 Task: Add an event with the title Second Sales Team Strategy Discussion, date '2024/05/25', time 9:40 AM to 11:40 AMand add a description: The Sales Techniques training session is a comprehensive and interactive workshop designed to equip sales professionals with effective strategies, skills, and tactics to enhance their sales performance and achieve greater success in their roles. This session focuses on developing a deep understanding of customer needs, building strong relationships, and closing deals through persuasive and customer-centric approaches., put the event into Red category . Add location for the event as: 789 Promenade des Anglais, Nice, France, logged in from the account softage.7@softage.netand send the event invitation to softage.4@softage.net and softage.5@softage.net. Set a reminder for the event 15 minutes before
Action: Mouse moved to (84, 105)
Screenshot: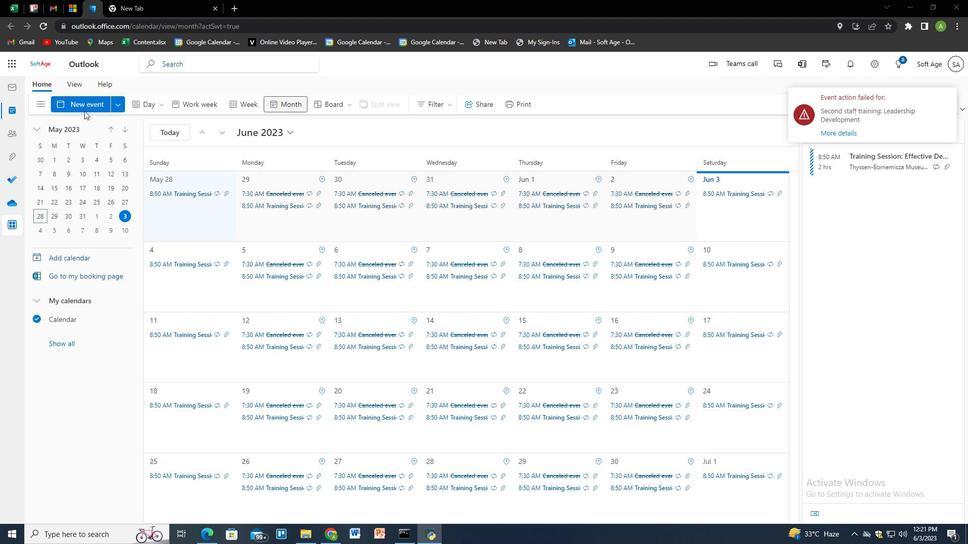 
Action: Mouse pressed left at (84, 105)
Screenshot: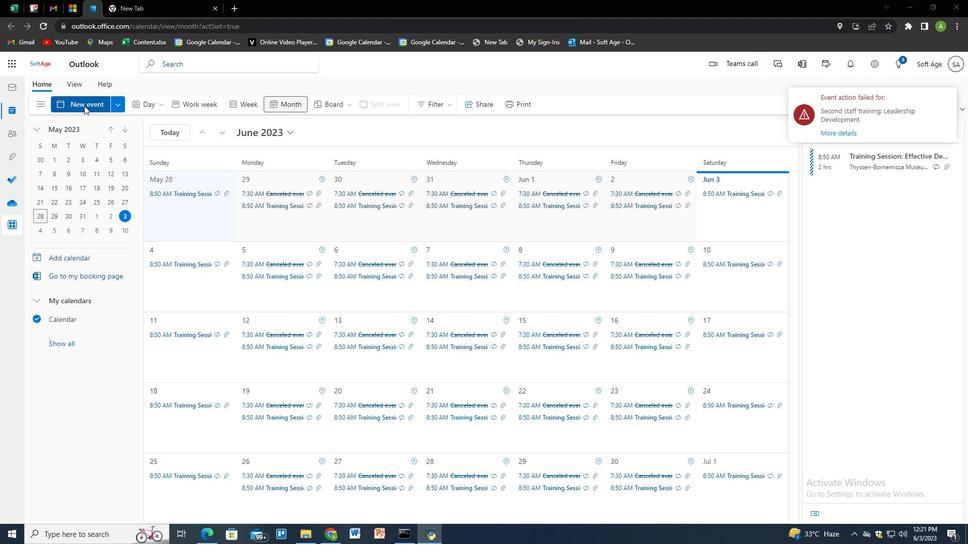 
Action: Mouse moved to (350, 166)
Screenshot: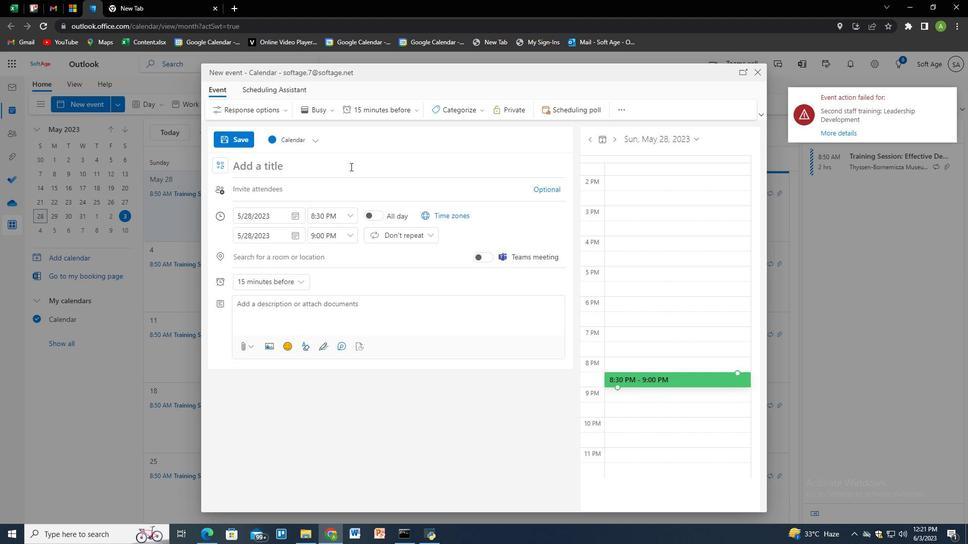 
Action: Mouse pressed left at (350, 166)
Screenshot: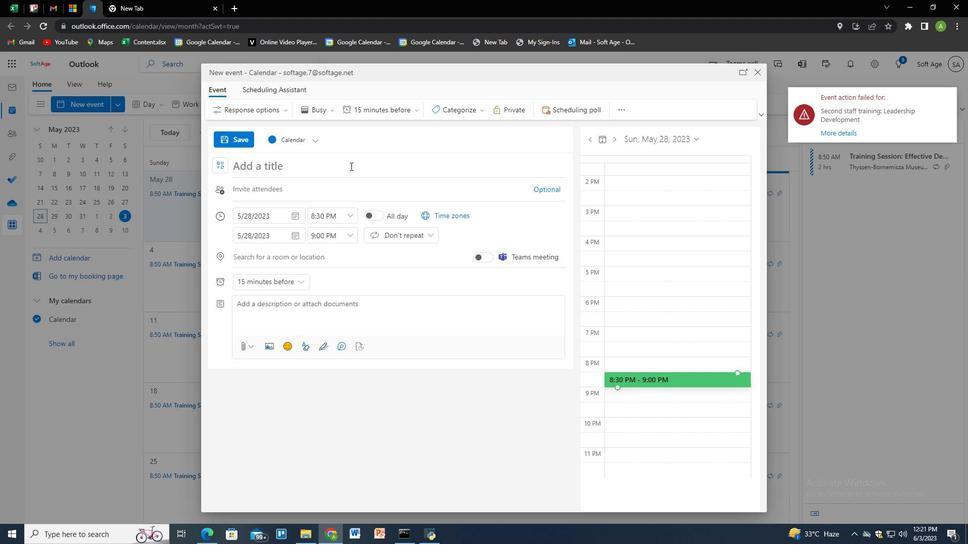 
Action: Key pressed <Key.shift>Second<Key.space><Key.shift>Sales<Key.space><Key.shift>Team<Key.space><Key.shift>Strategy<Key.space><Key.shift>Discussion<Key.tab><Key.tab><Key.tab>
Screenshot: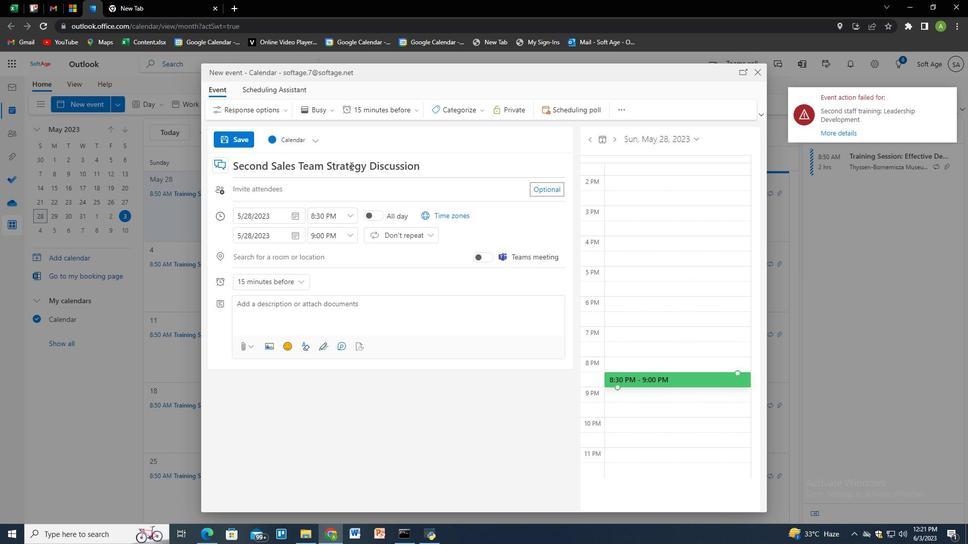 
Action: Mouse moved to (294, 213)
Screenshot: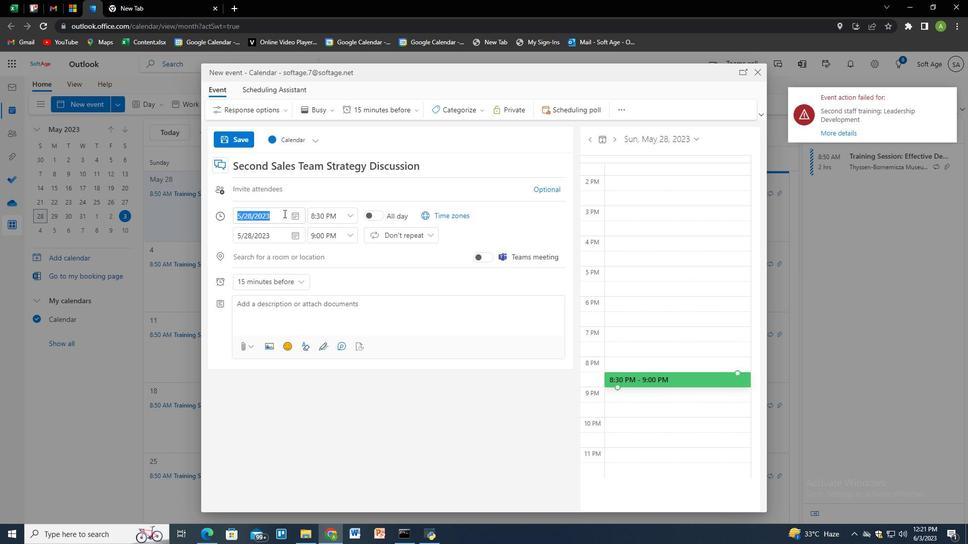 
Action: Mouse pressed left at (294, 213)
Screenshot: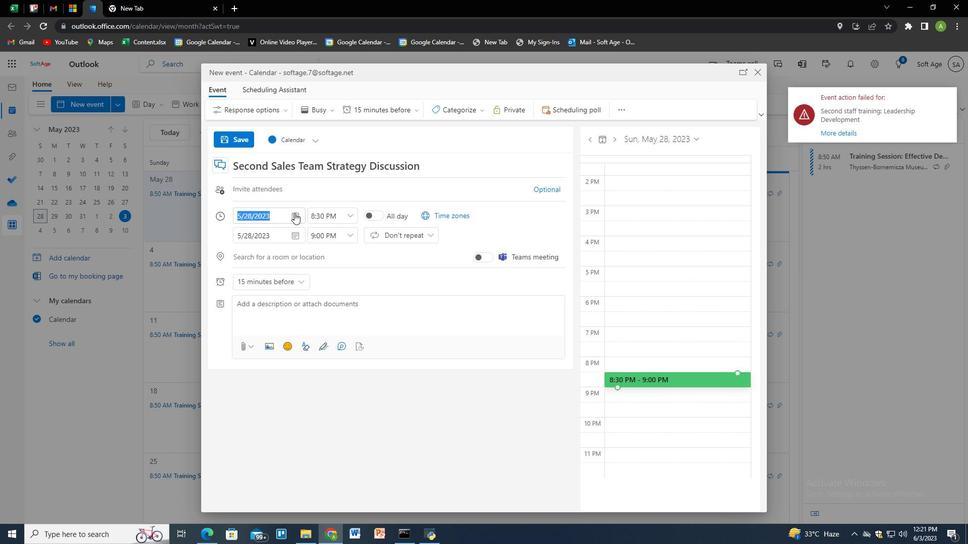
Action: Mouse moved to (275, 233)
Screenshot: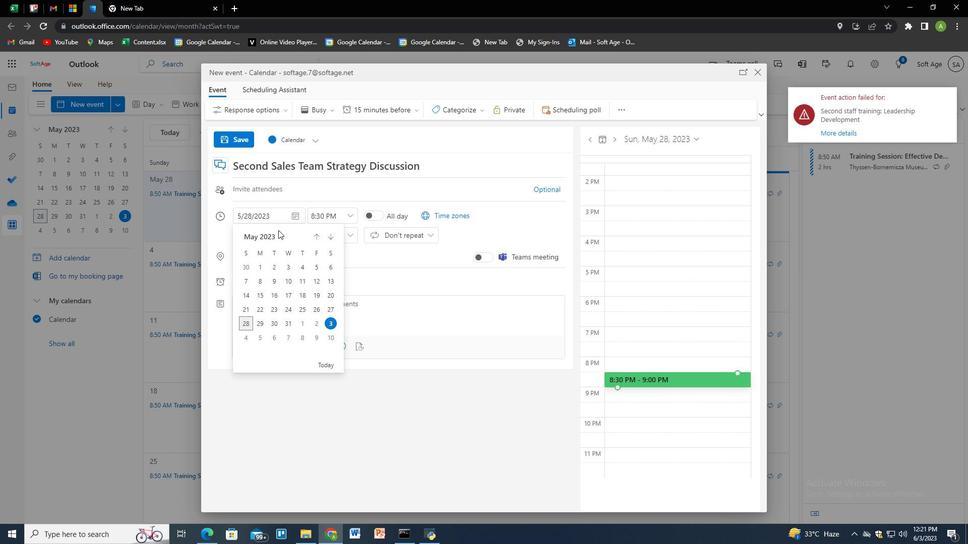 
Action: Mouse pressed left at (275, 233)
Screenshot: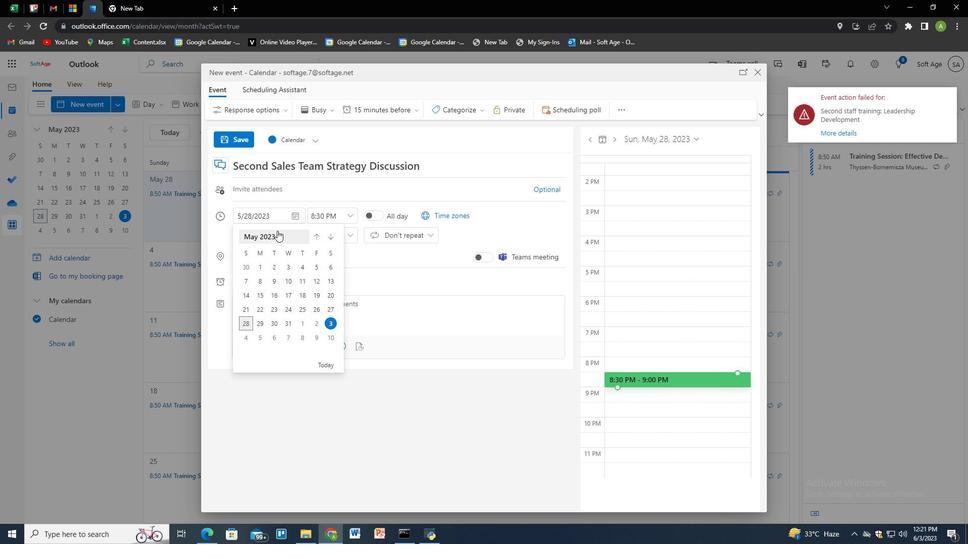 
Action: Mouse pressed left at (275, 233)
Screenshot: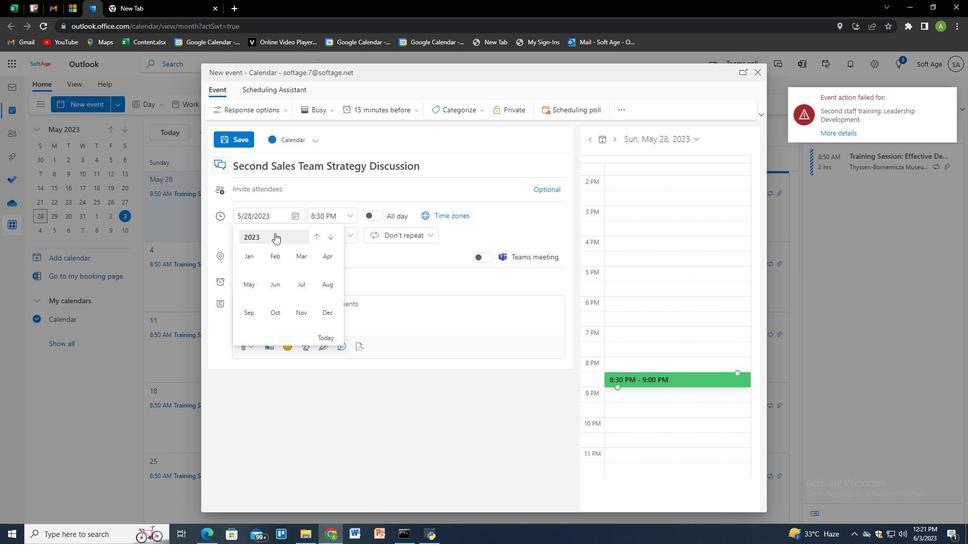 
Action: Mouse moved to (249, 287)
Screenshot: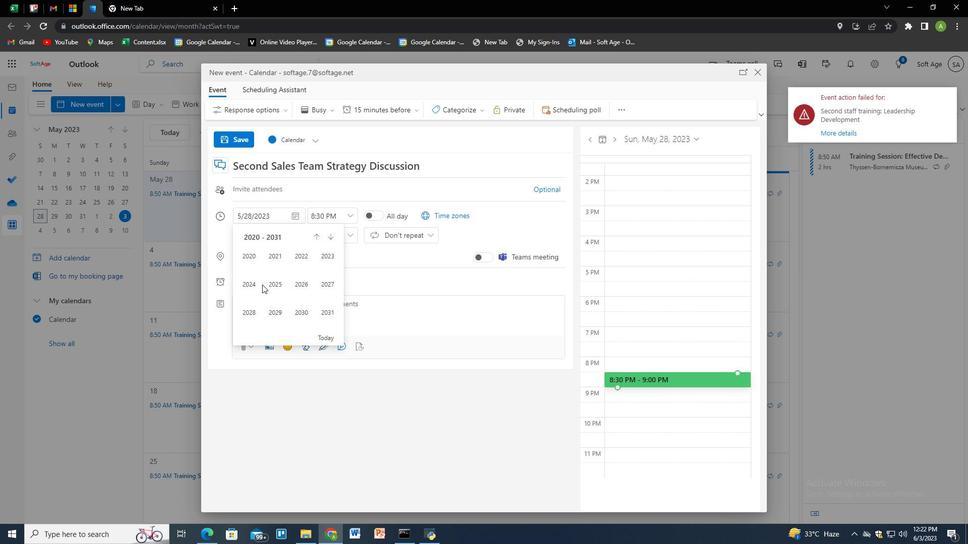 
Action: Mouse pressed left at (249, 287)
Screenshot: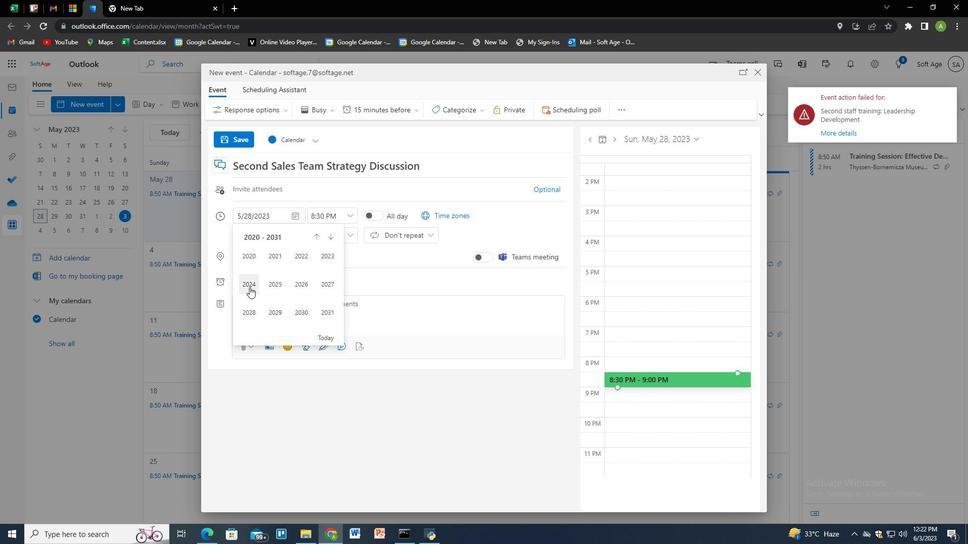 
Action: Mouse moved to (252, 282)
Screenshot: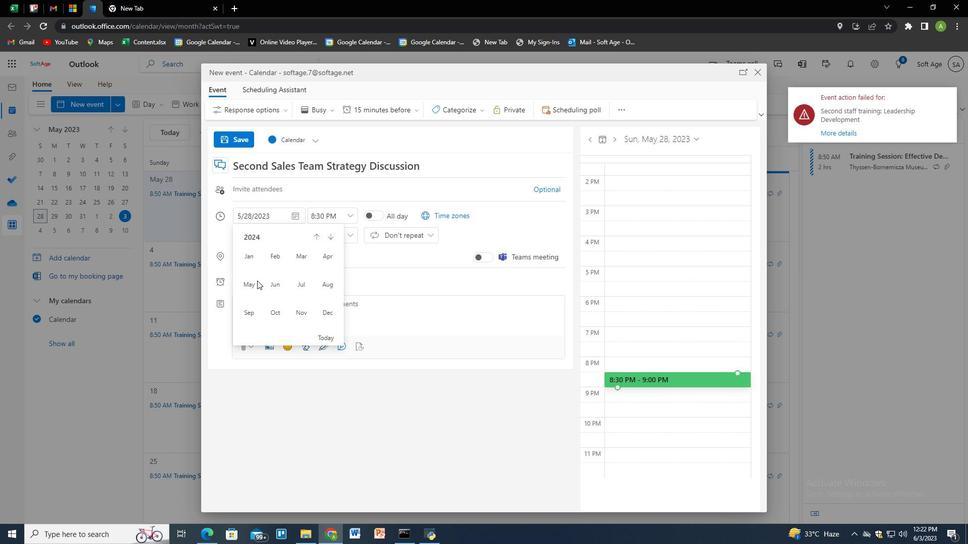
Action: Mouse pressed left at (252, 282)
Screenshot: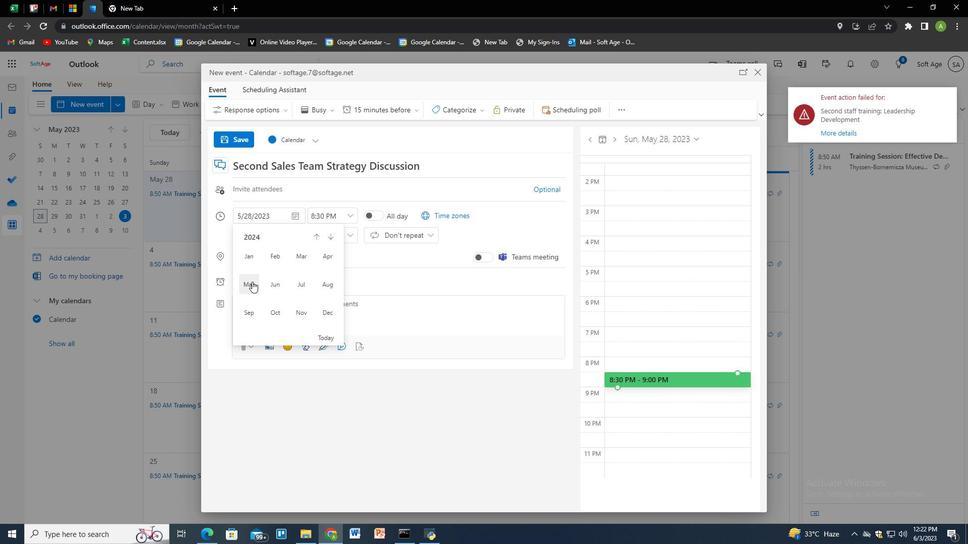 
Action: Mouse moved to (332, 310)
Screenshot: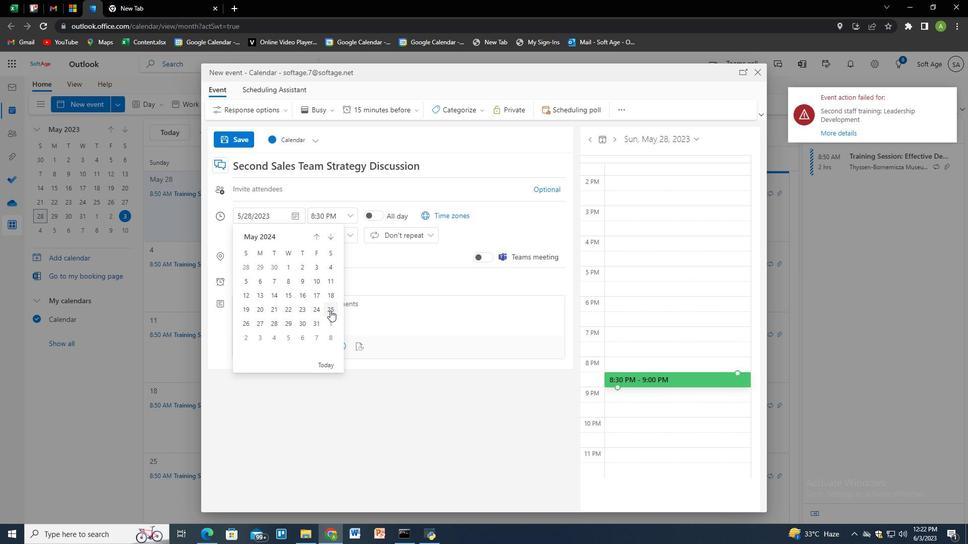 
Action: Mouse pressed left at (332, 310)
Screenshot: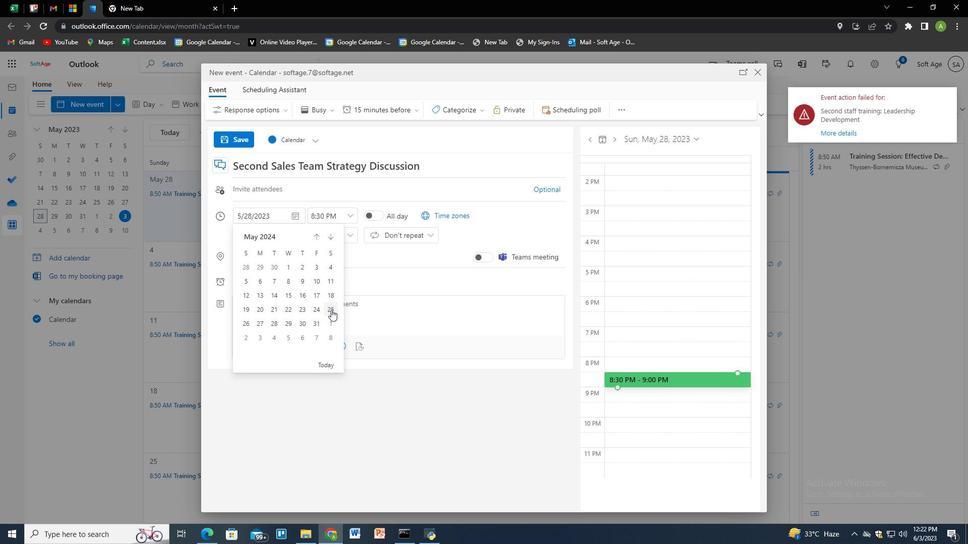 
Action: Mouse moved to (324, 217)
Screenshot: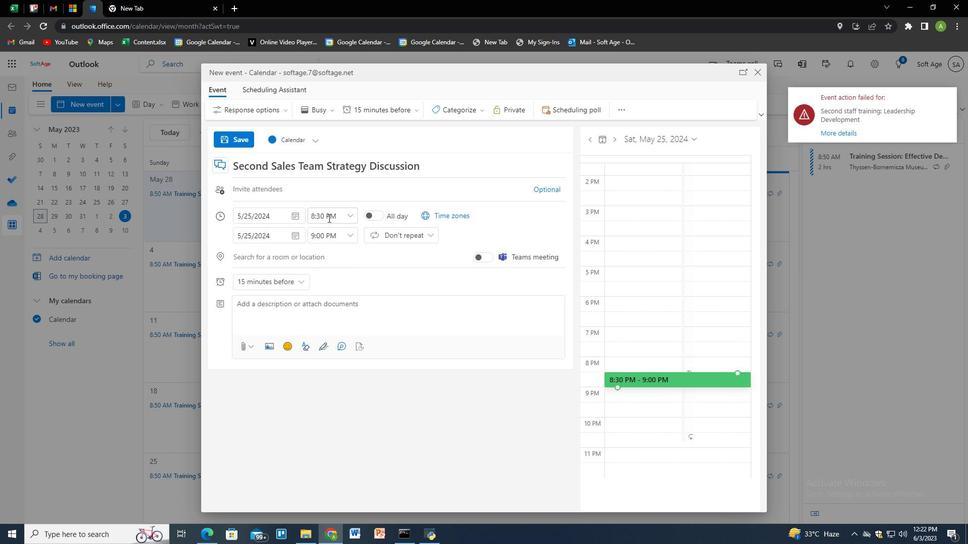 
Action: Mouse pressed left at (324, 217)
Screenshot: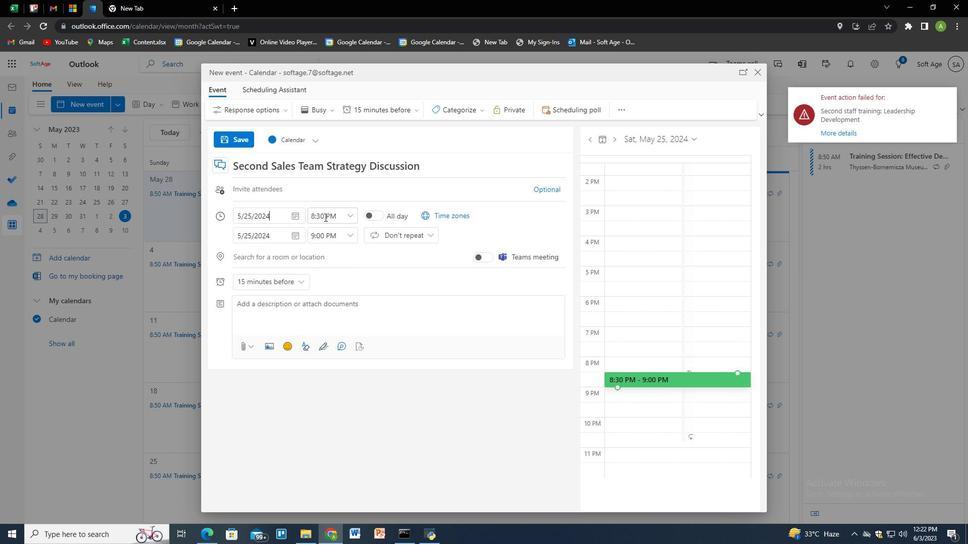 
Action: Mouse pressed left at (324, 217)
Screenshot: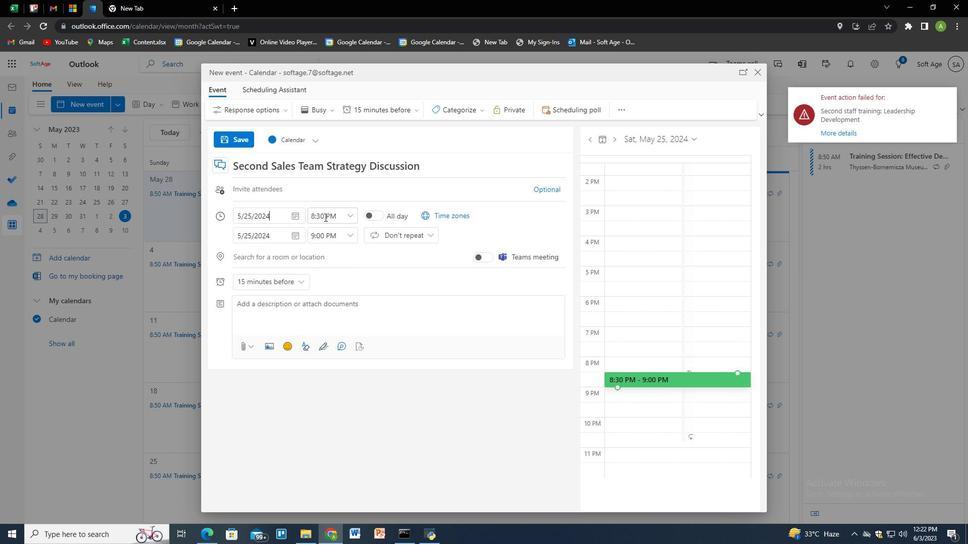 
Action: Key pressed 9<Key.shift>:40<Key.space><Key.shift>AM
Screenshot: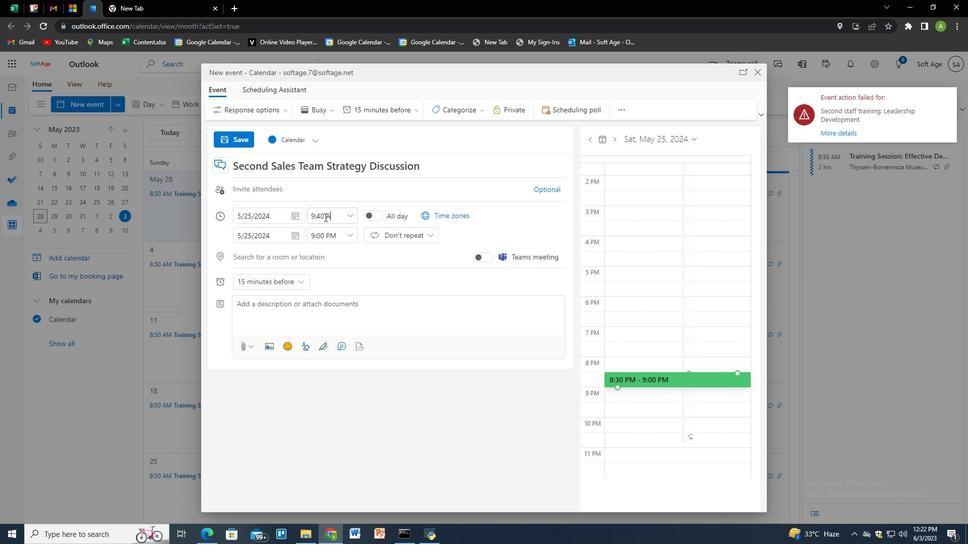 
Action: Mouse moved to (320, 233)
Screenshot: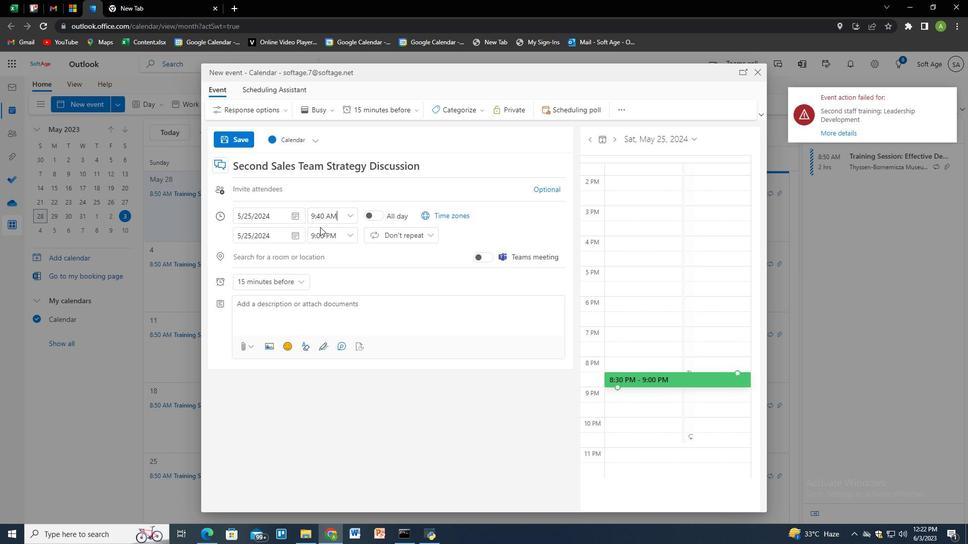 
Action: Mouse pressed left at (320, 233)
Screenshot: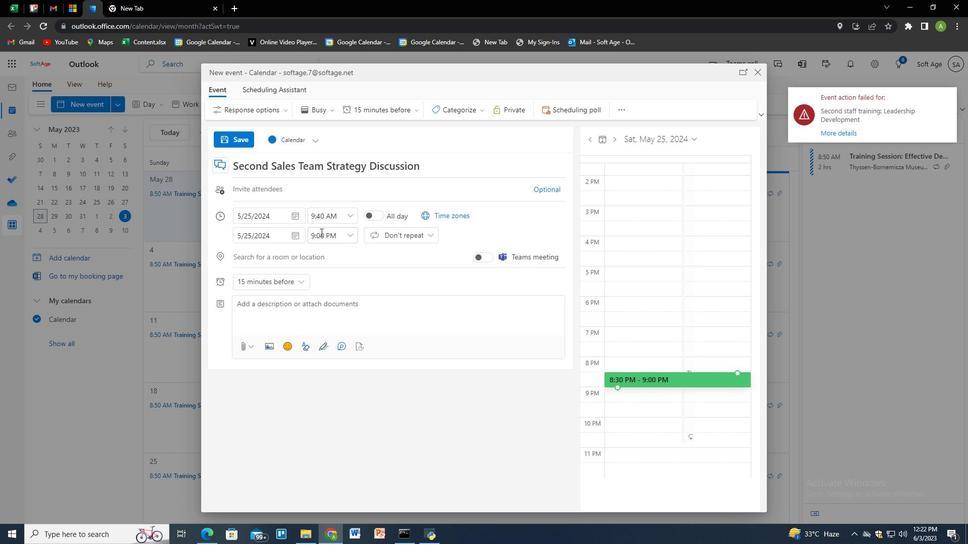 
Action: Mouse pressed left at (320, 233)
Screenshot: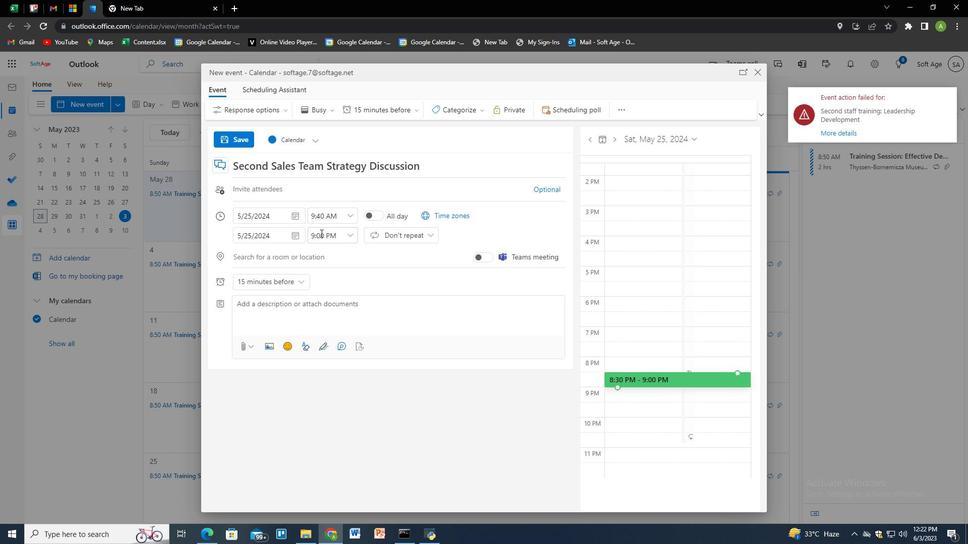 
Action: Mouse pressed left at (320, 233)
Screenshot: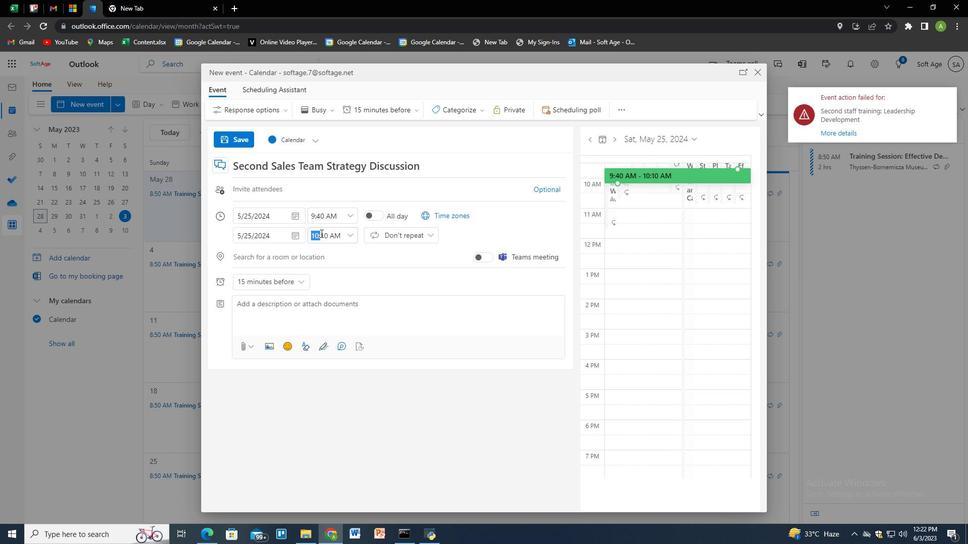 
Action: Mouse moved to (322, 234)
Screenshot: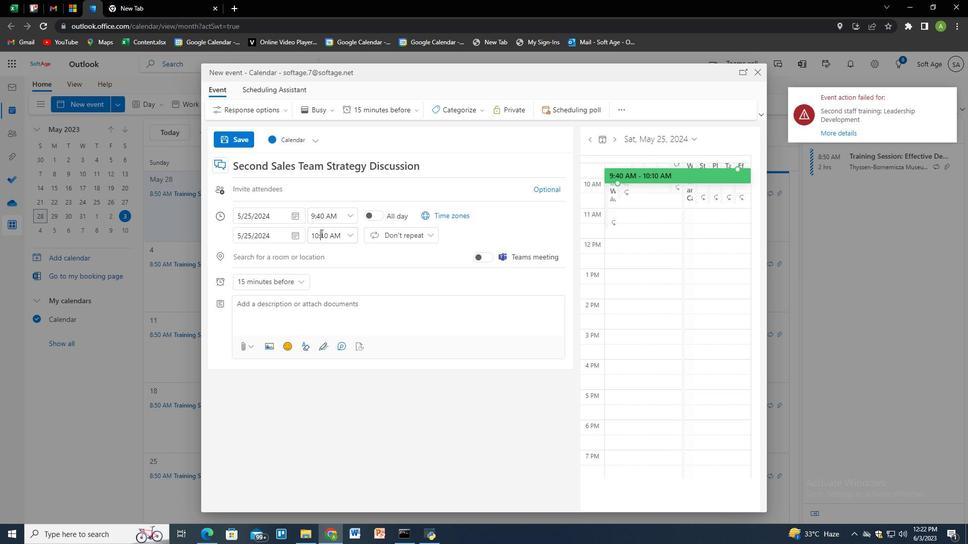 
Action: Mouse pressed left at (322, 234)
Screenshot: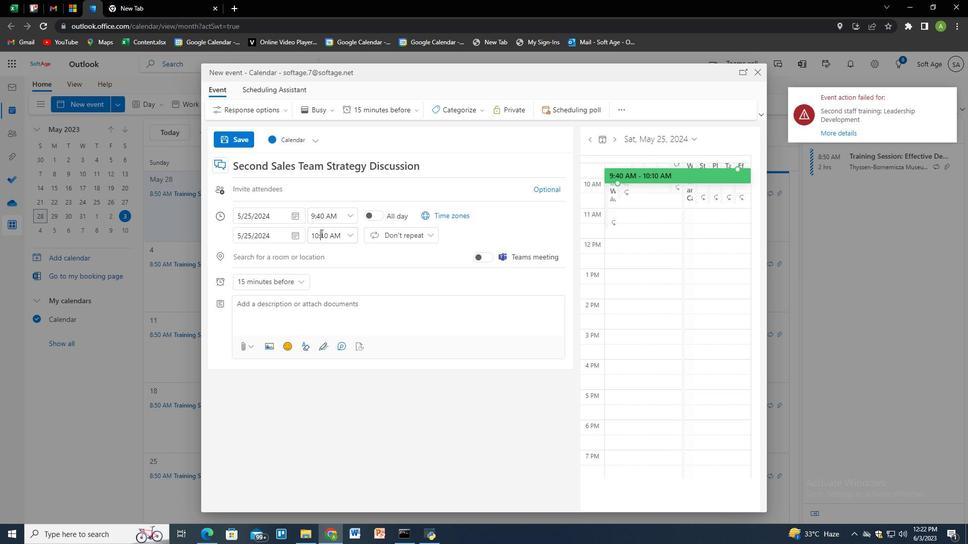 
Action: Mouse pressed left at (322, 234)
Screenshot: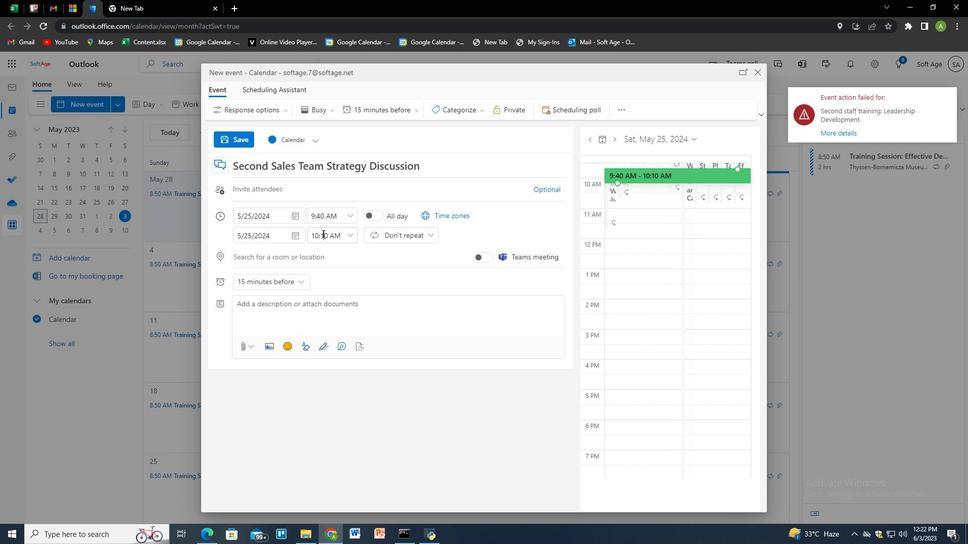 
Action: Mouse pressed left at (322, 234)
Screenshot: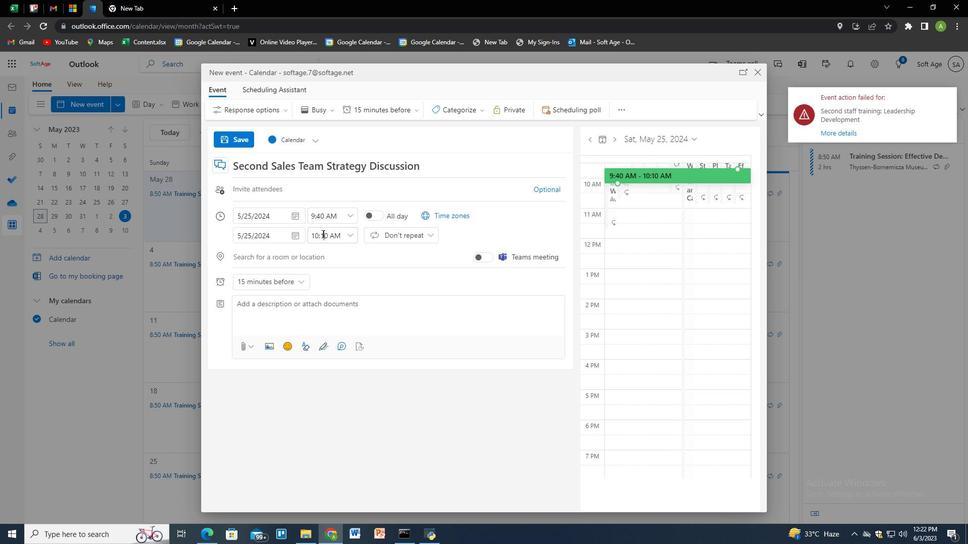 
Action: Mouse moved to (319, 236)
Screenshot: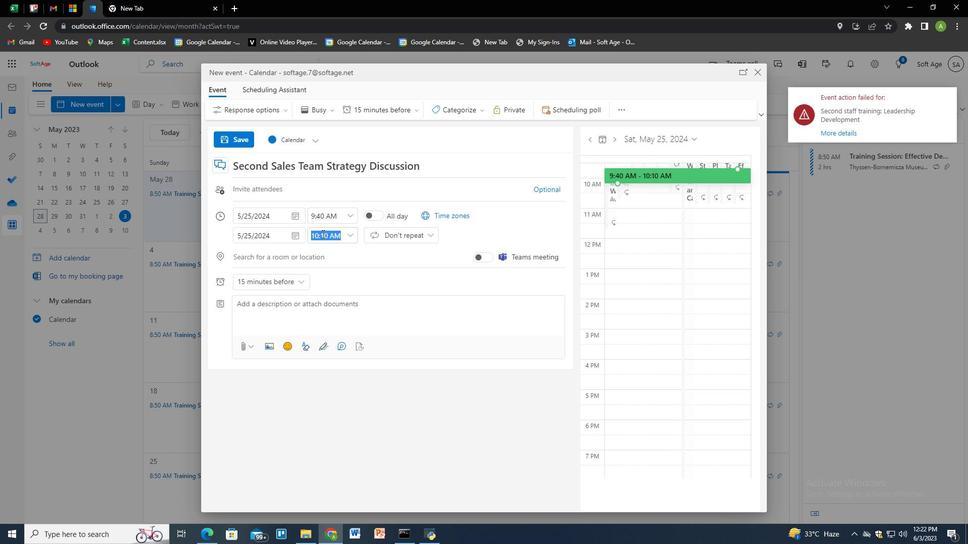 
Action: Key pressed <Key.shift><Key.end><Key.shift><Key.end><Key.shift><Key.shift_r><Key.home>11<Key.shift>:<Key.shift>$<Key.backspace><Key.shift><Key.left><Key.shift><Key.right>43<Key.backspace>0<Key.space><Key.shift>AMM<Key.tab><Key.tab><Key.tab><Key.tab><Key.tab><Key.tab><Key.tab><Key.shift>The<Key.space><Key.shift>Sales<Key.space><Key.shift><Key.shift>Techniques<Key.space>training<Key.space>session<Key.space>is<Key.space>a<Key.space>comprehensive<Key.space>and<Key.space>interactive<Key.space>workshop<Key.space>designed<Key.space>to<Key.space>equip<Key.space>sales<Key.space><Key.shift>PROFESSIONALS<Key.space>WITH<Key.space>EFFECTIVE<Key.space>STRATEGIES,<Key.space>SKILLSM<Key.backspace>,<Key.space>AND<Key.space>TACTICS<Key.space>TO<Key.space>ENCHANCE<Key.backspace><Key.backspace><Key.backspace><Key.backspace><Key.backspace>HANCE<Key.backspace><Key.backspace><Key.backspace><Key.backspace><Key.backspace><Key.backspace>HANCE<Key.space>THERI<Key.backspace><Key.backspace>IR<Key.space>SALES<Key.space>PRER<Key.backspace><Key.backspace><Key.backspace>ERFORMANCE<Key.space>AND<Key.space>ACHIEVE<Key.space>GREATER<Key.space>SUCCESS<Key.space>IN<Key.space>THEIR<Key.space>ROLES.<Key.space><Key.shift>This<Key.space>sesssion<Key.space>fo<Key.backspace><Key.backspace><Key.backspace><Key.backspace><Key.backspace><Key.backspace><Key.backspace>ion<Key.space>focuses<Key.space>on<Key.space>developing<Key.space>a<Key.space>deepund<Key.backspace><Key.backspace><Key.backspace><Key.space>understanding<Key.space>of<Key.space>customer<Key.space>e<Key.backspace>needs,<Key.space>building<Key.space>strog<Key.backspace>ng<Key.space>relationships,<Key.space>n<Key.backspace>and<Key.space>closein<Key.backspace><Key.backspace><Key.backspace>ing<Key.space>deats<Key.backspace><Key.backspace>ls<Key.space>through<Key.space>persuacsu<Key.backspace><Key.backspace><Key.backspace>sive<Key.space>and<Key.space>customer-centric<Key.space>approc<Key.backspace>aches.
Screenshot: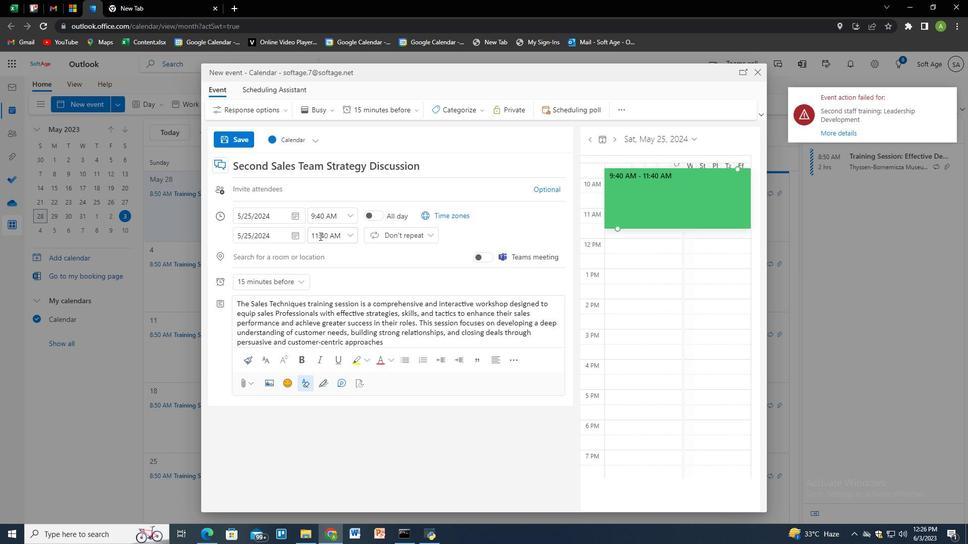 
Action: Mouse moved to (445, 112)
Screenshot: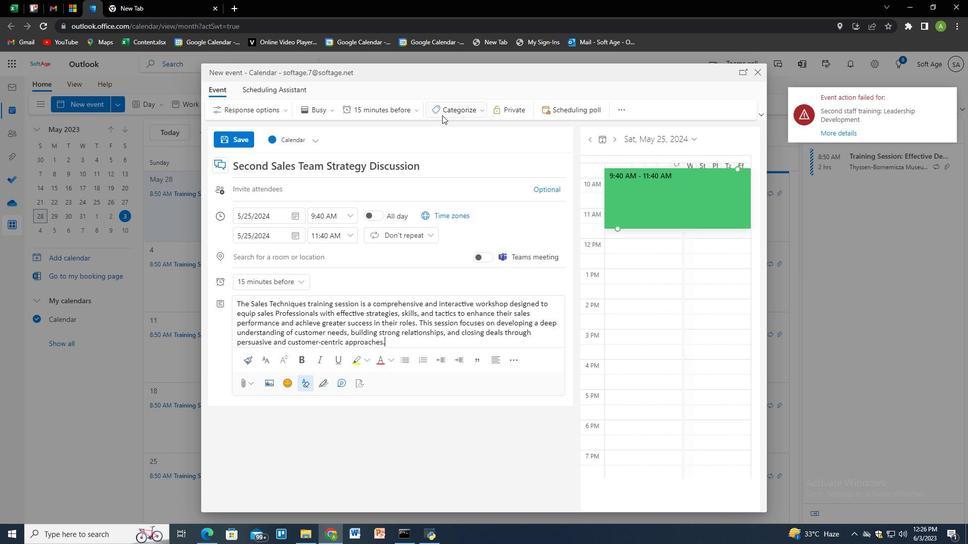 
Action: Mouse pressed left at (445, 112)
Screenshot: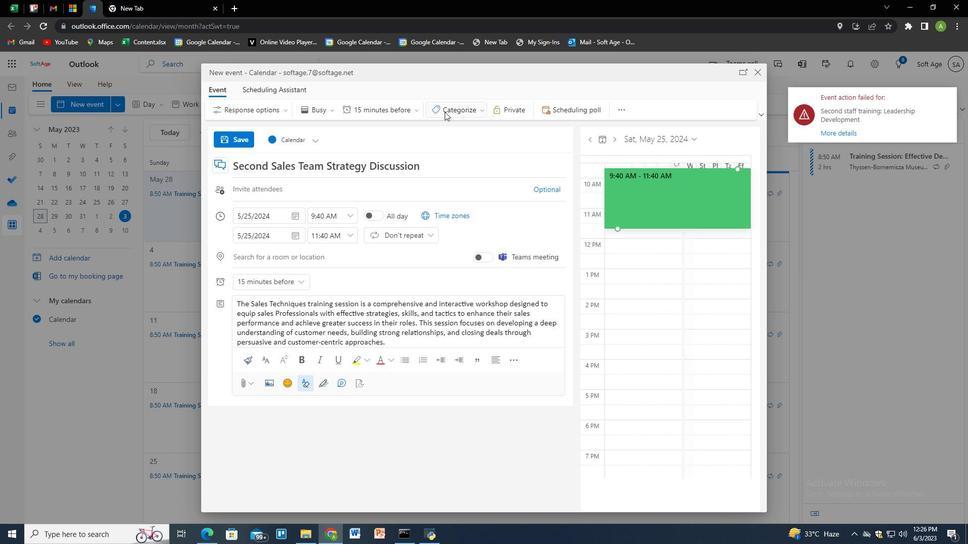 
Action: Mouse moved to (460, 193)
Screenshot: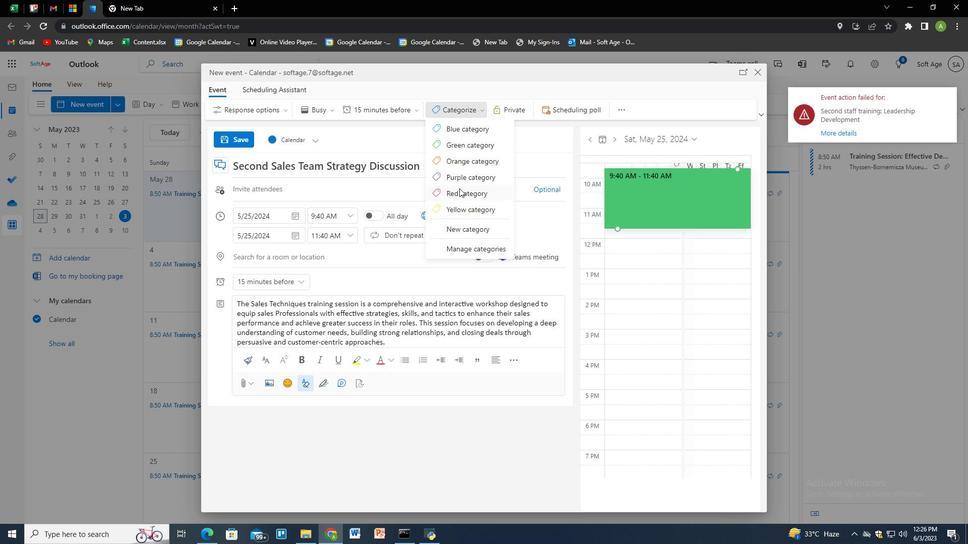 
Action: Mouse pressed left at (460, 193)
Screenshot: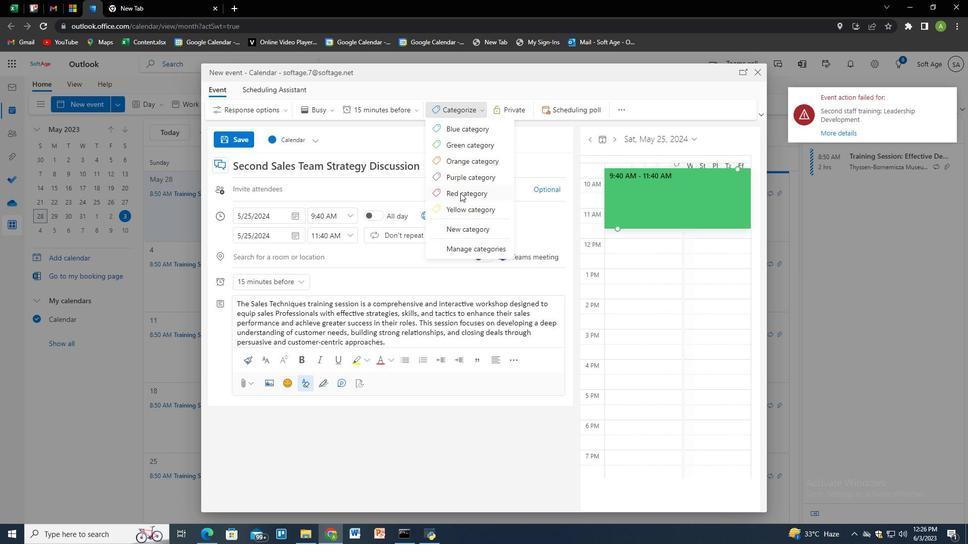 
Action: Mouse moved to (265, 254)
Screenshot: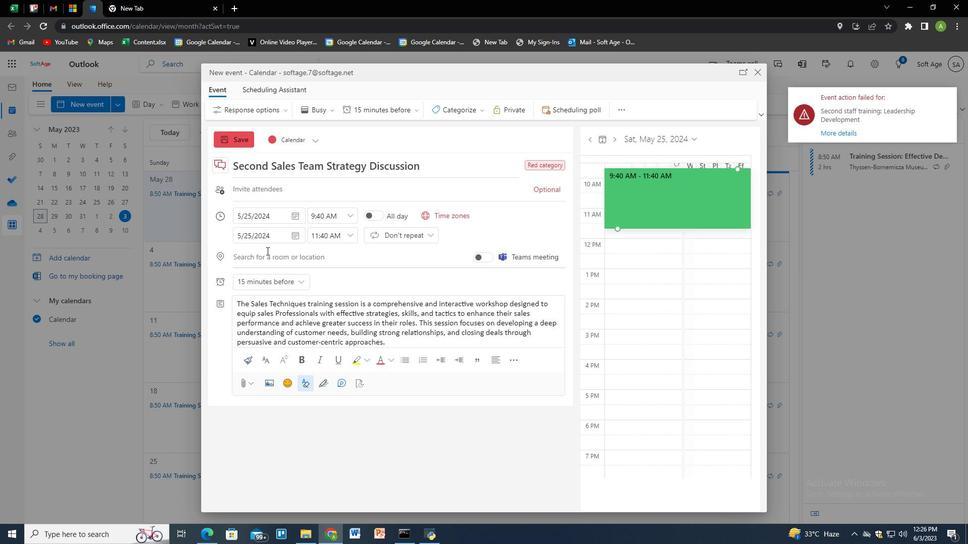 
Action: Mouse pressed left at (265, 254)
Screenshot: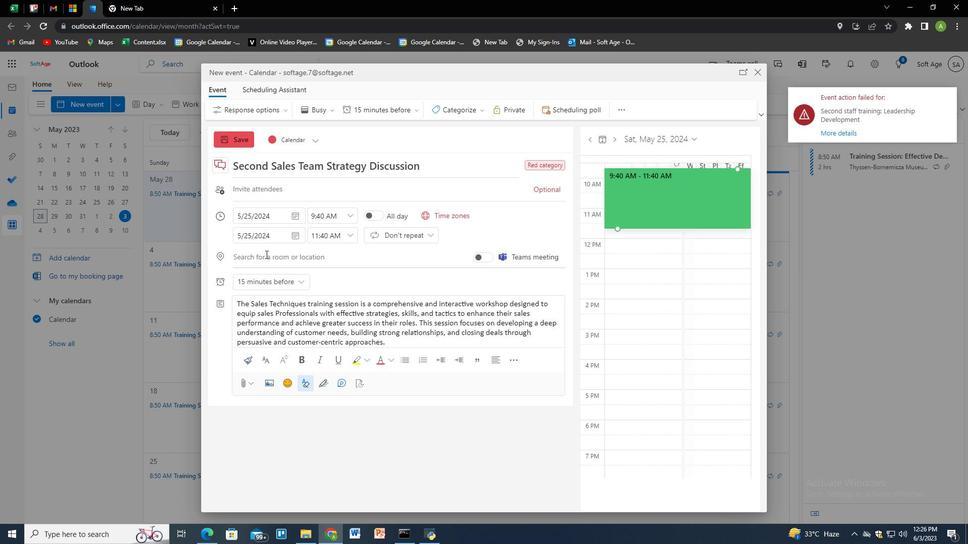 
Action: Key pressed sof<Key.backspace><Key.backspace><Key.backspace>789<Key.space><Key.shift>Promenade<Key.space>des<Key.space><Key.shift>Anglais,<Key.space><Key.shift>Nice,<Key.space><Key.shift>France,<Key.space><Key.backspace><Key.down><Key.enter>
Screenshot: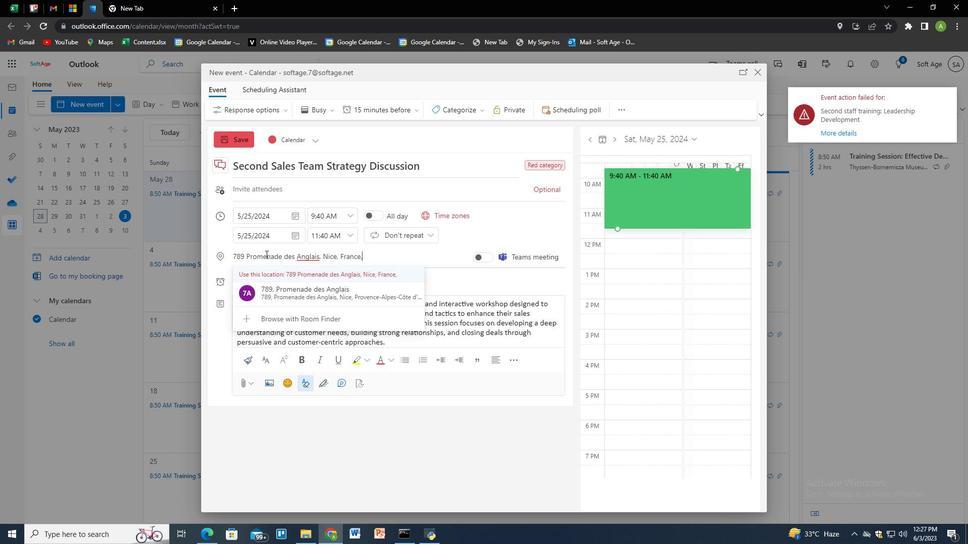
Action: Mouse moved to (287, 183)
Screenshot: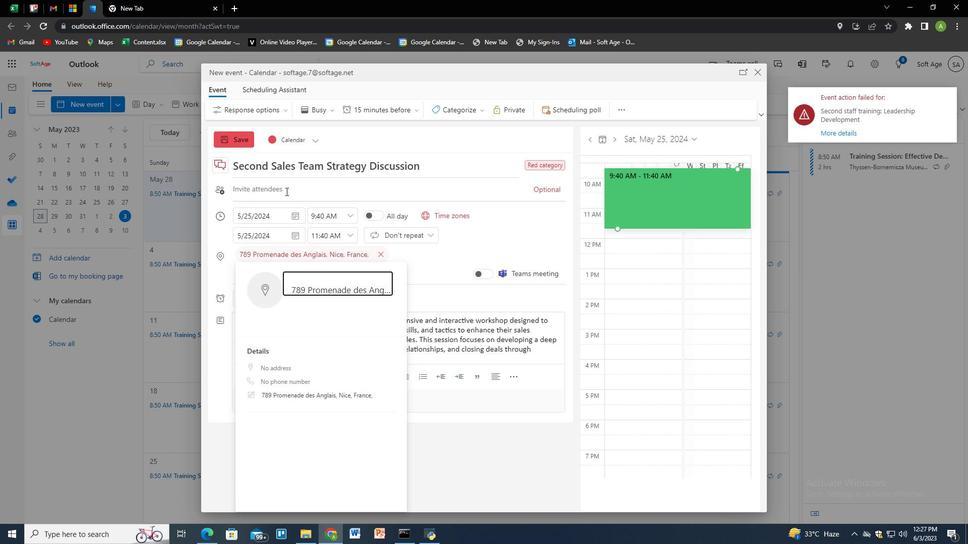 
Action: Mouse pressed left at (287, 183)
Screenshot: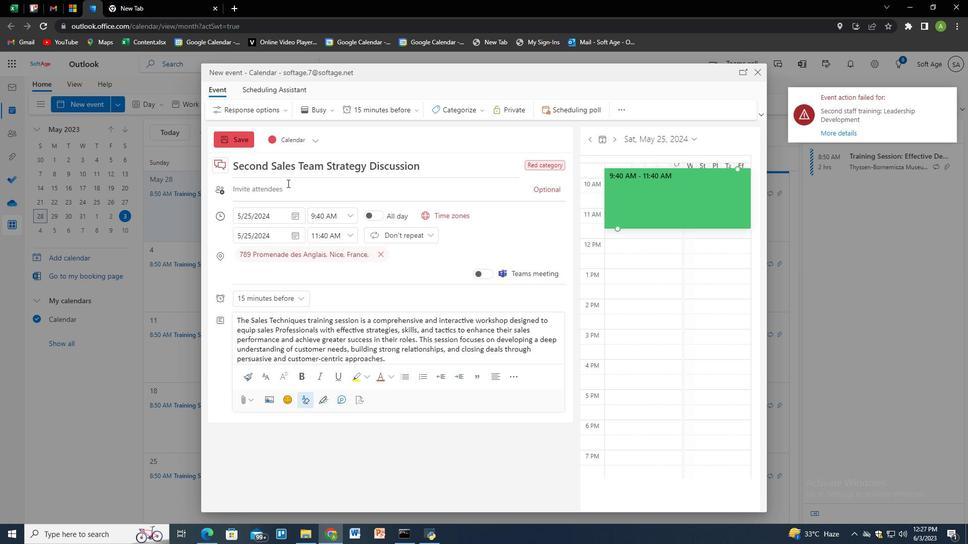 
Action: Key pressed softage.4<Key.shift>@softage.net<Key.enter>softage.5<Key.shift>@d<Key.backspace>softage.net<Key.enter>
Screenshot: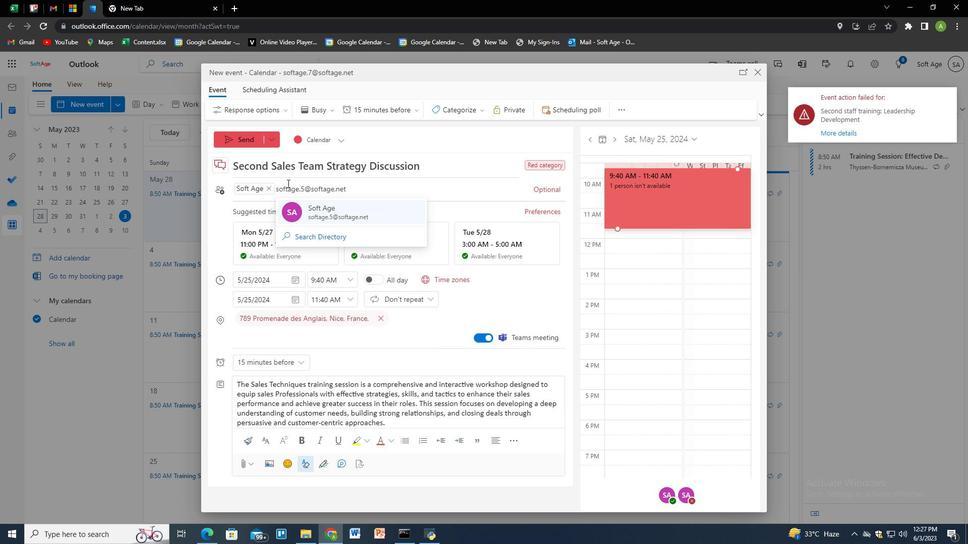 
Action: Mouse moved to (382, 117)
Screenshot: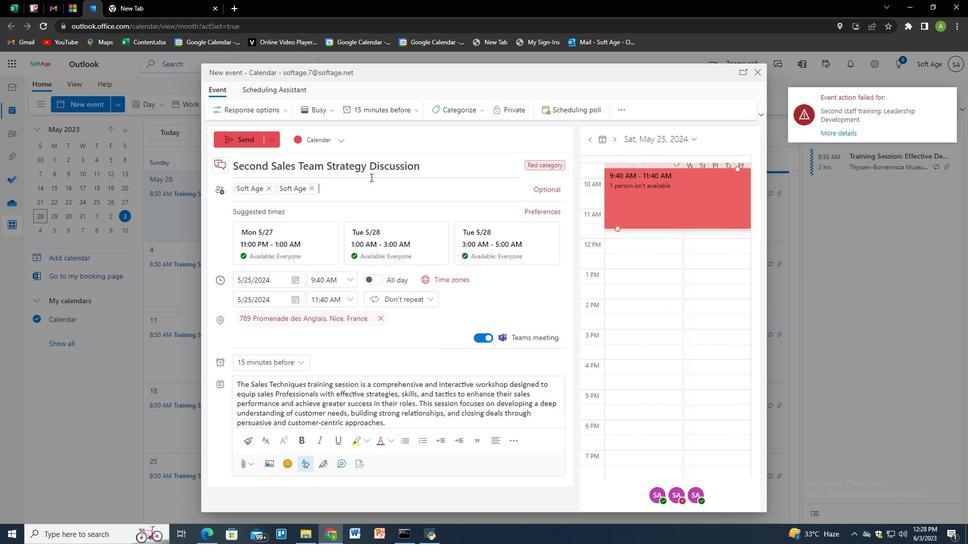 
Action: Mouse pressed left at (382, 117)
Screenshot: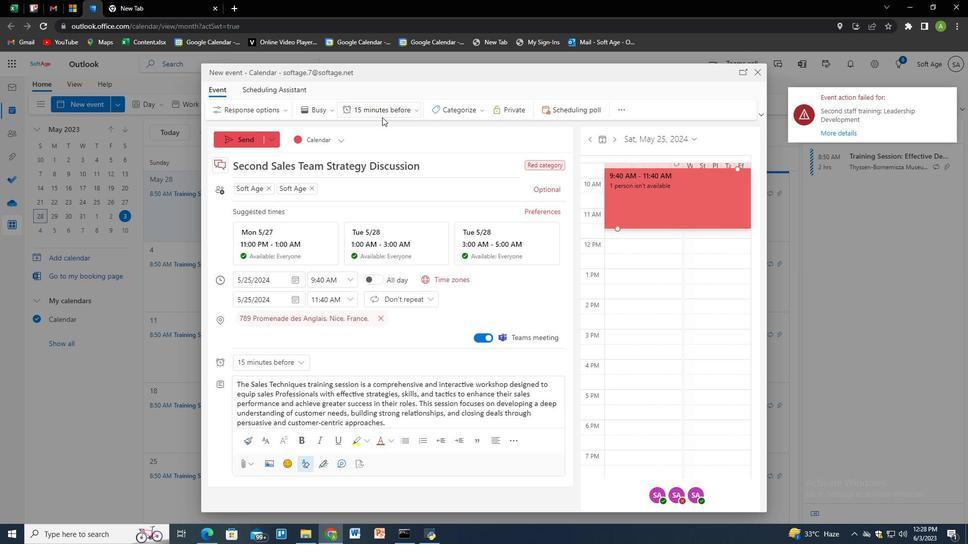 
Action: Mouse moved to (378, 181)
Screenshot: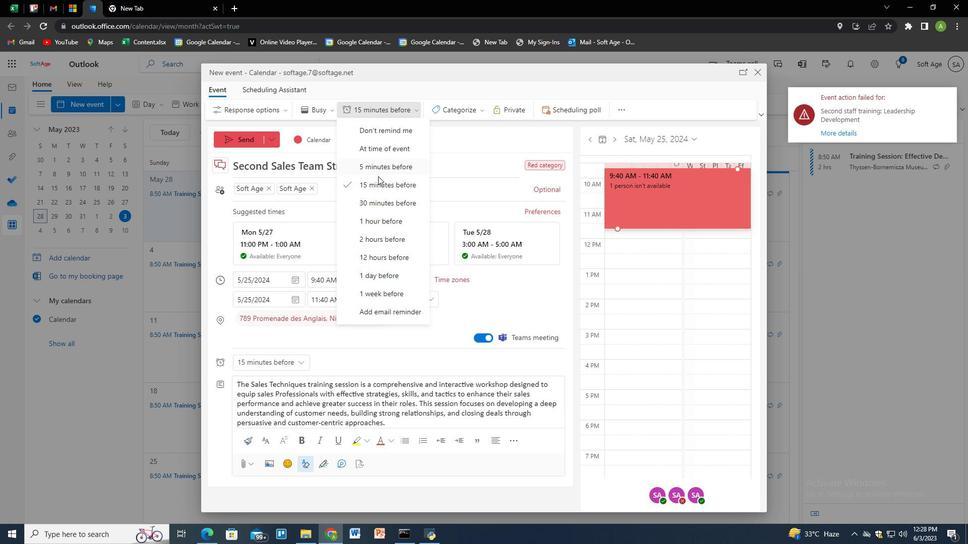 
Action: Mouse pressed left at (378, 181)
Screenshot: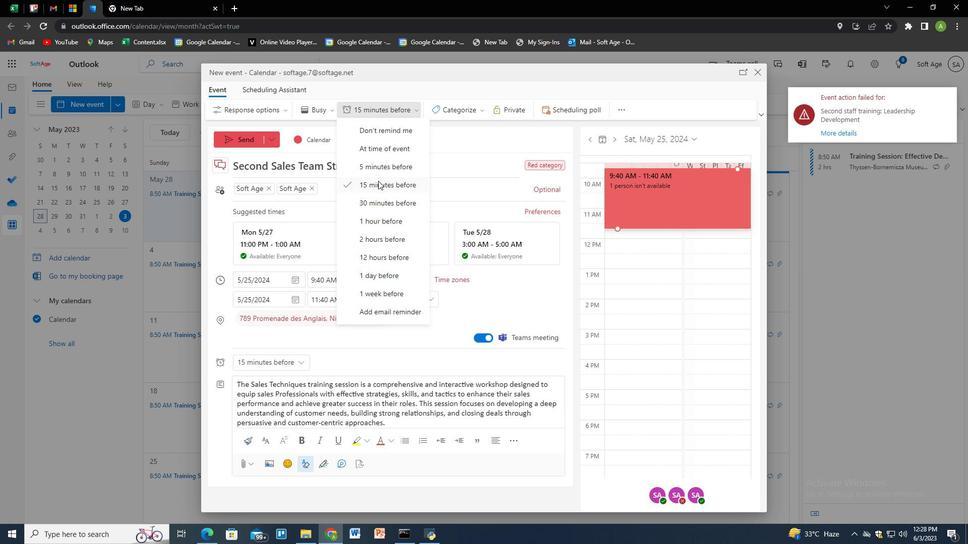 
Action: Mouse moved to (509, 290)
Screenshot: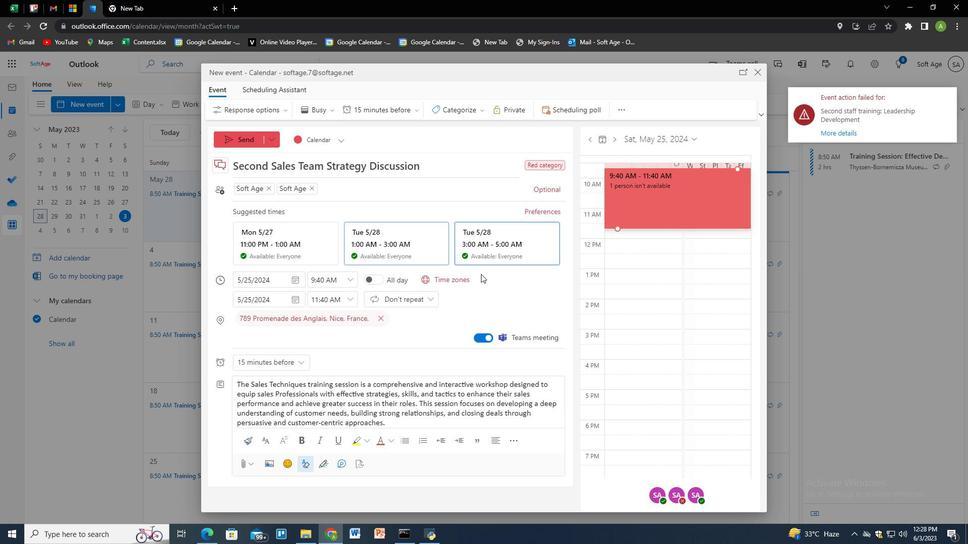 
Action: Mouse pressed left at (509, 290)
Screenshot: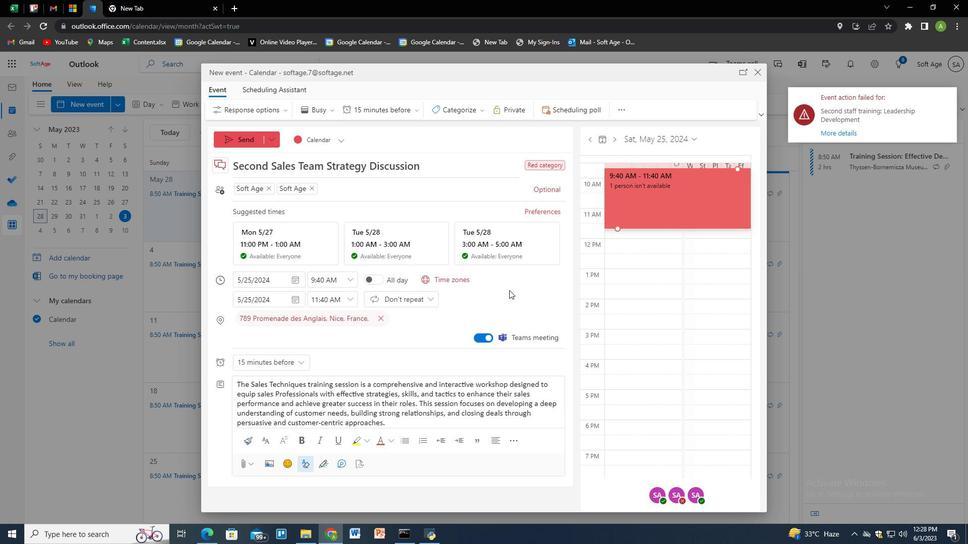 
